Task: Copy the embed code.
Action: Mouse moved to (142, 223)
Screenshot: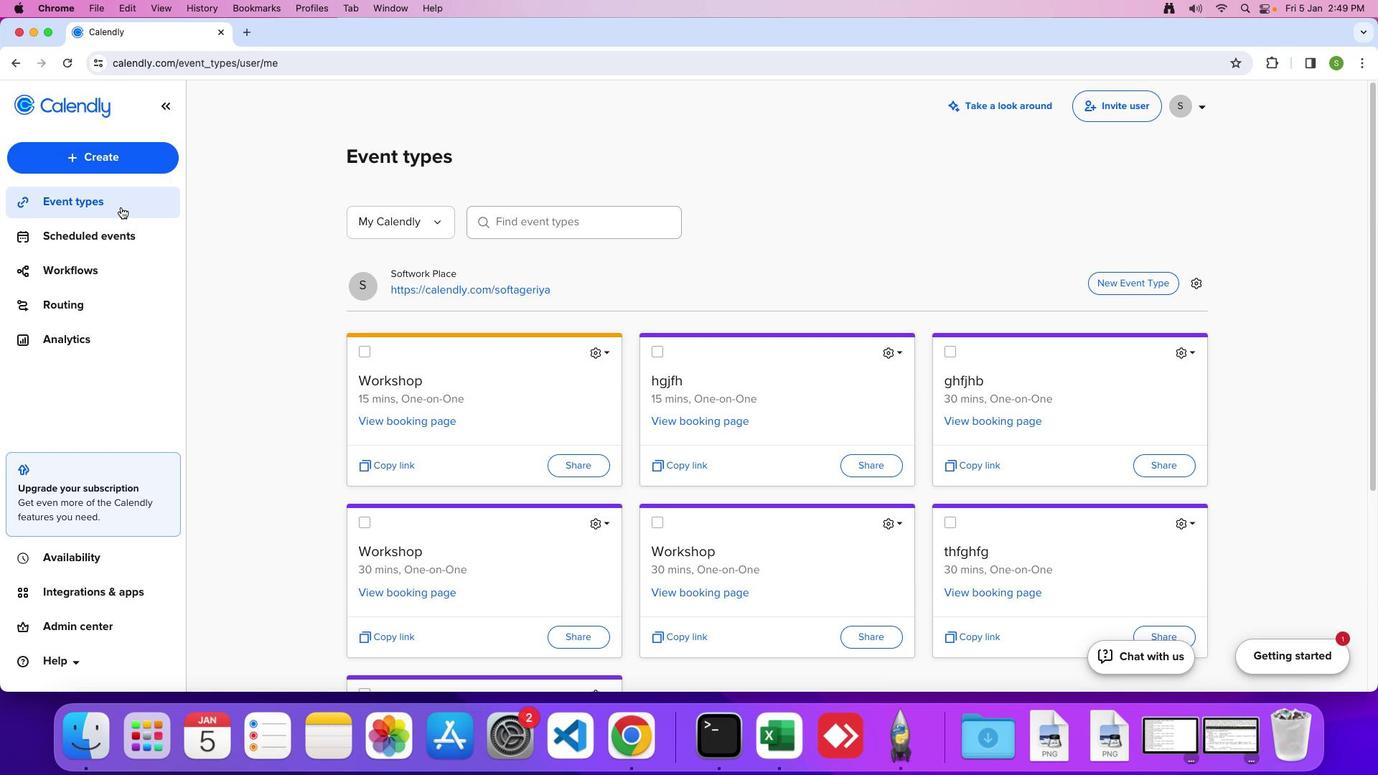 
Action: Mouse pressed left at (142, 223)
Screenshot: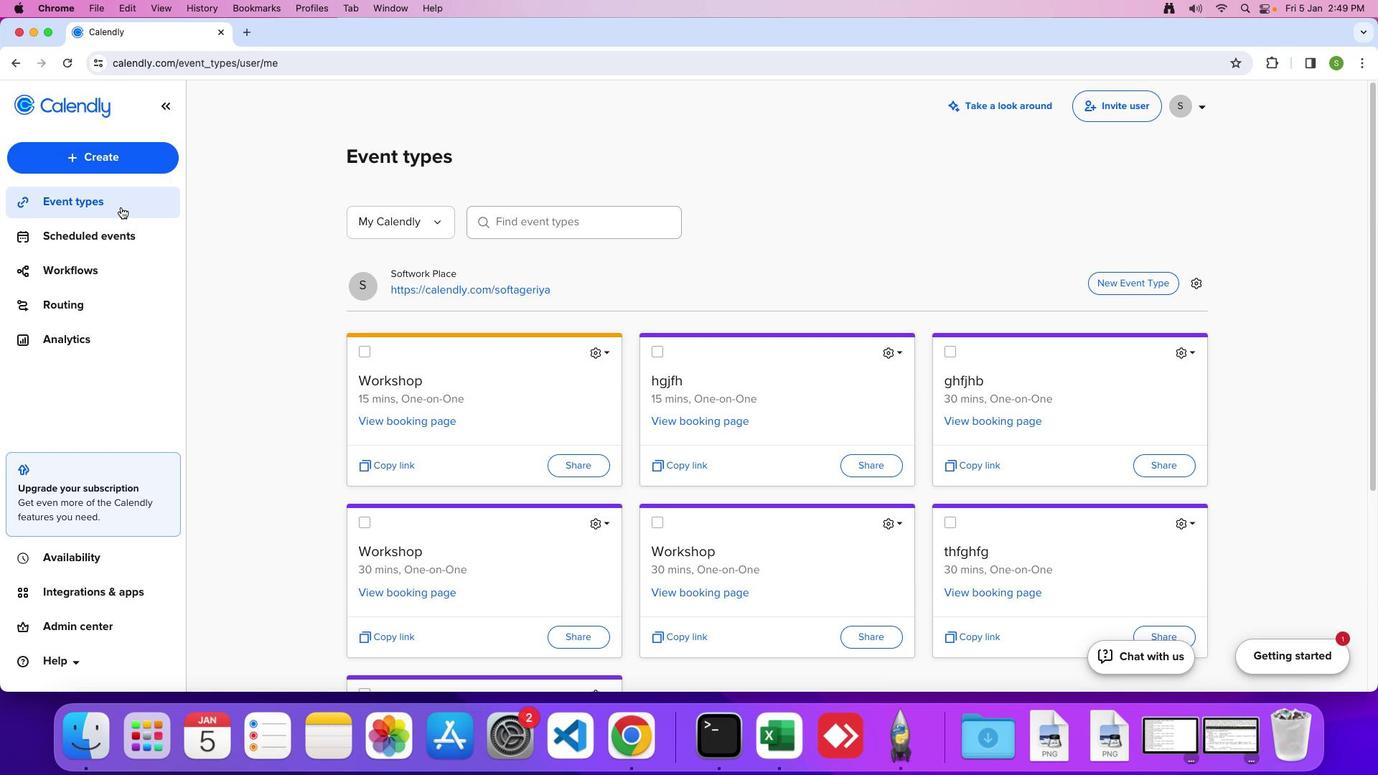 
Action: Mouse moved to (1169, 294)
Screenshot: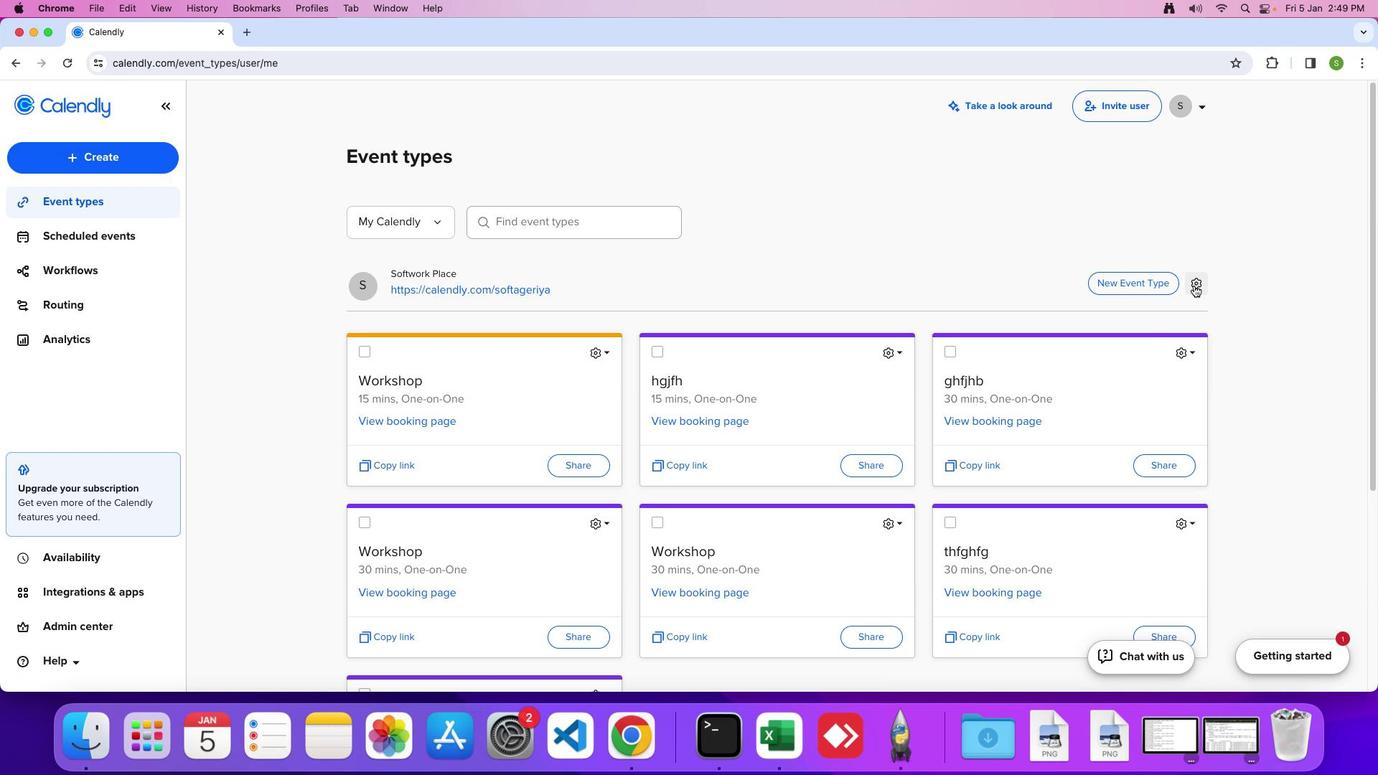 
Action: Mouse pressed left at (1169, 294)
Screenshot: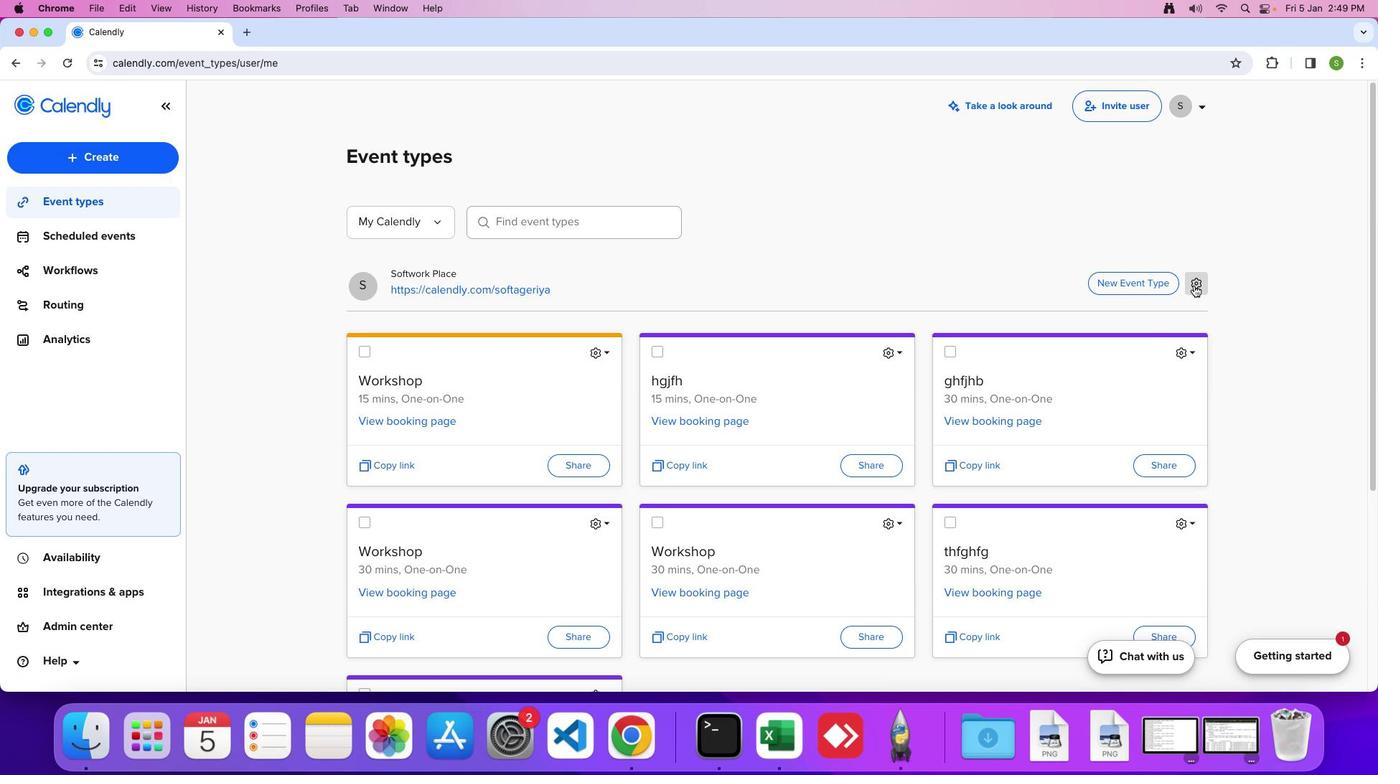 
Action: Mouse moved to (1128, 348)
Screenshot: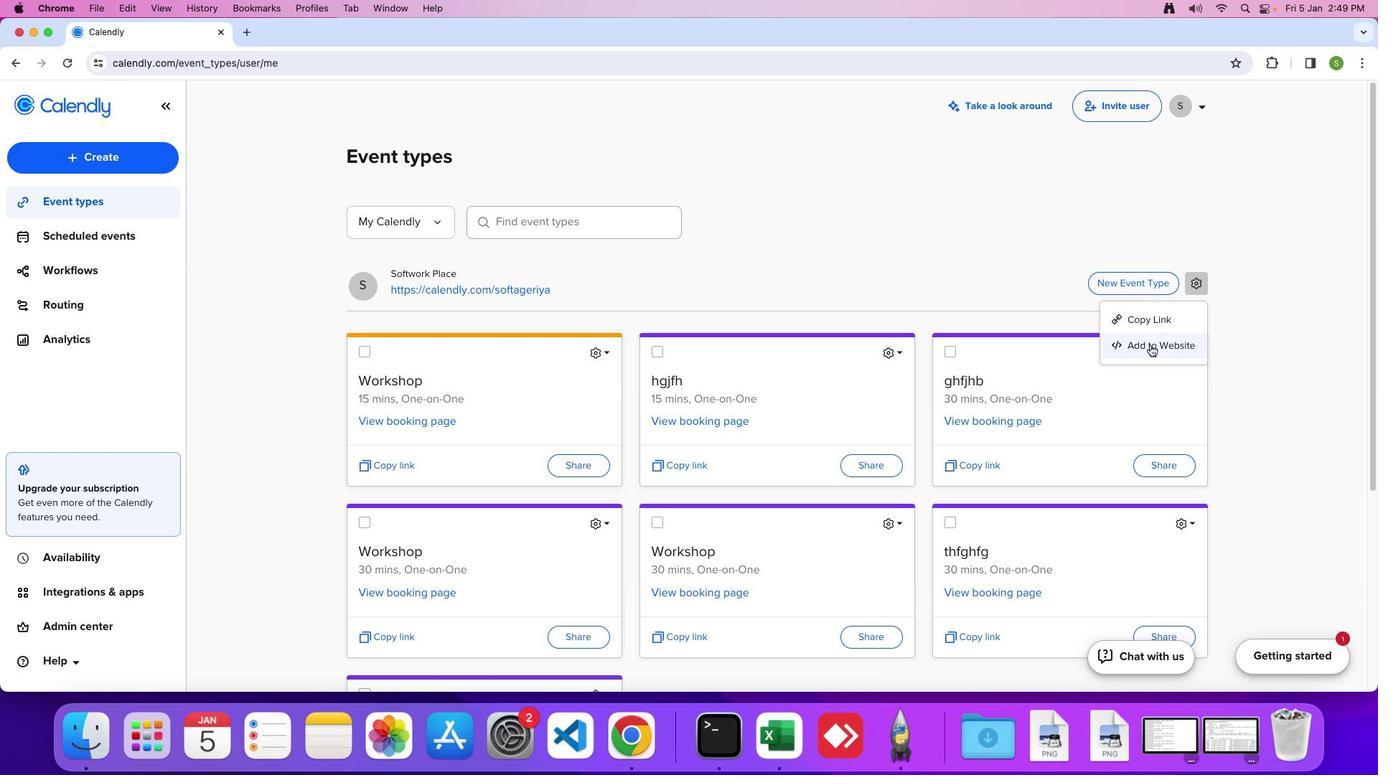 
Action: Mouse pressed left at (1128, 348)
Screenshot: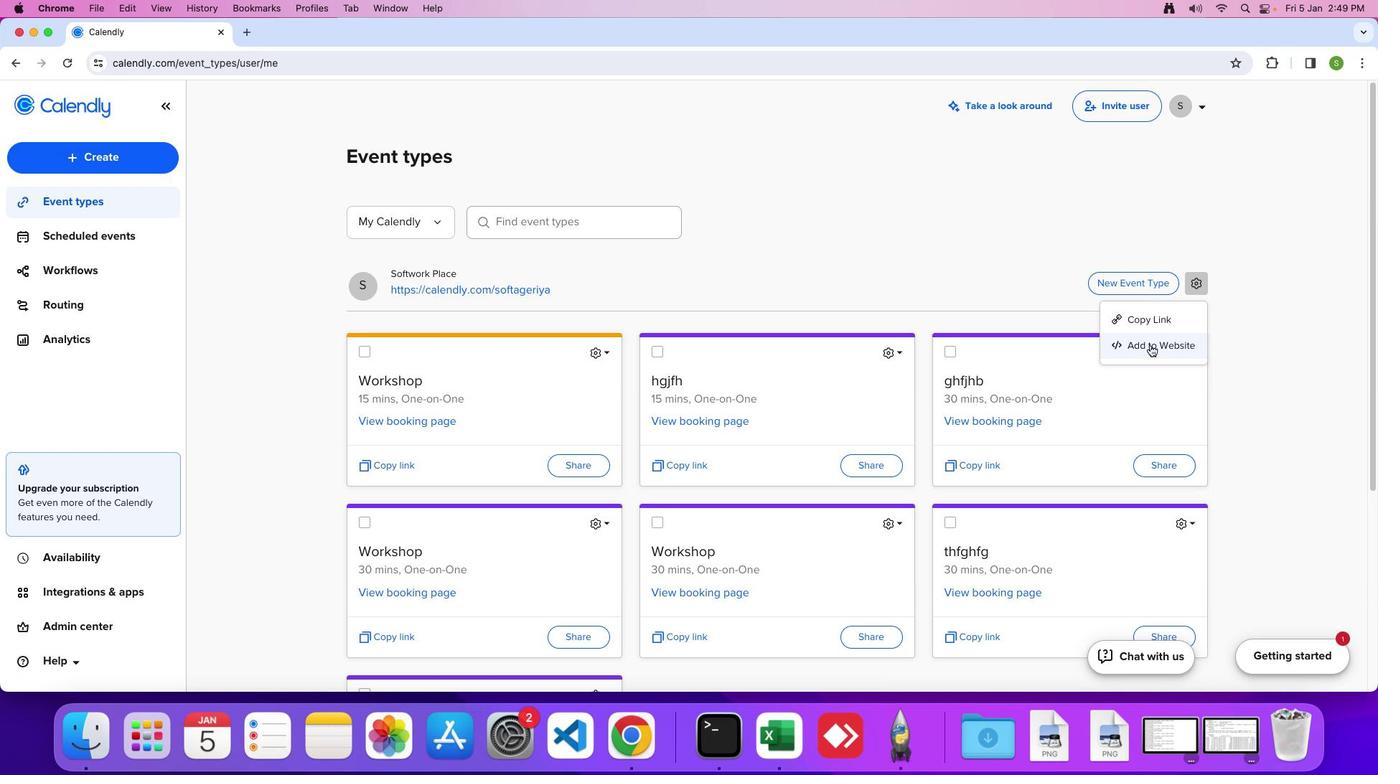 
Action: Mouse moved to (471, 332)
Screenshot: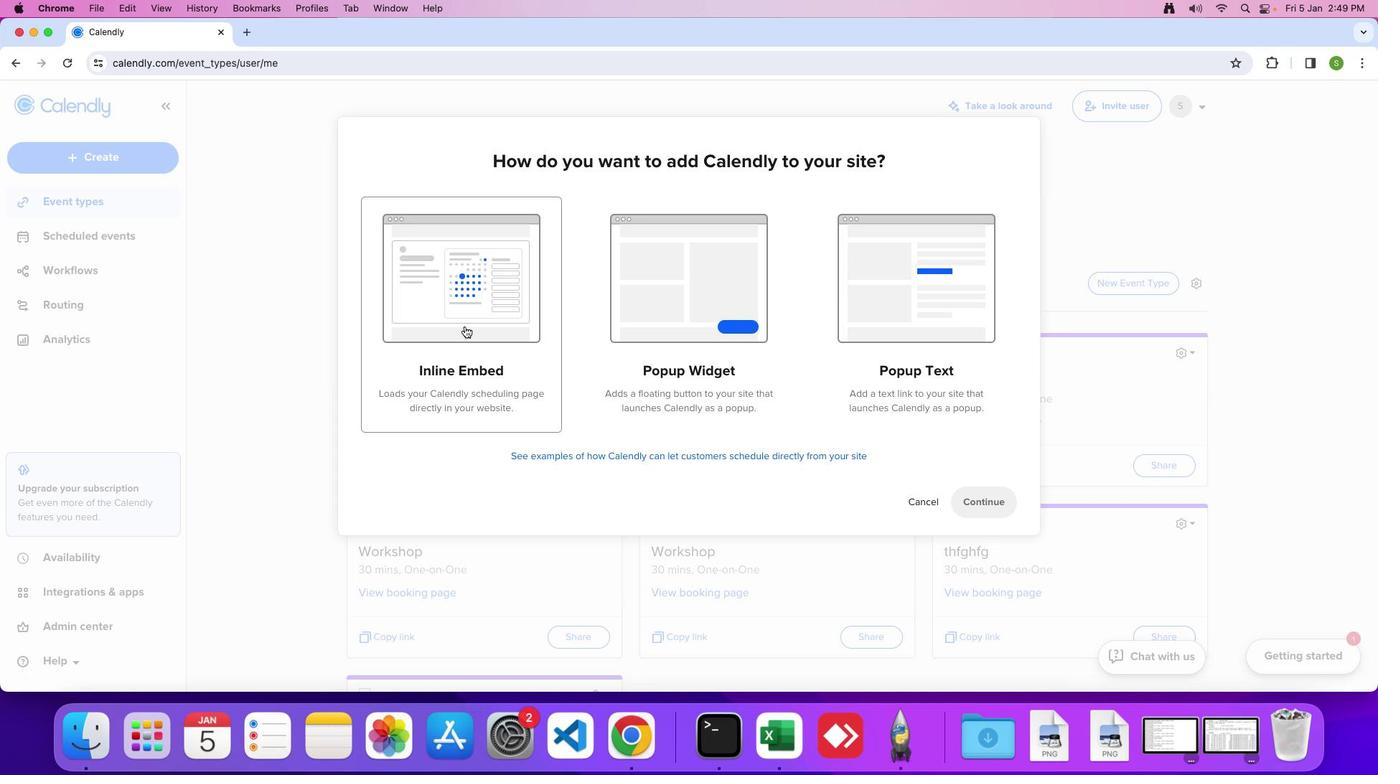 
Action: Mouse pressed left at (471, 332)
Screenshot: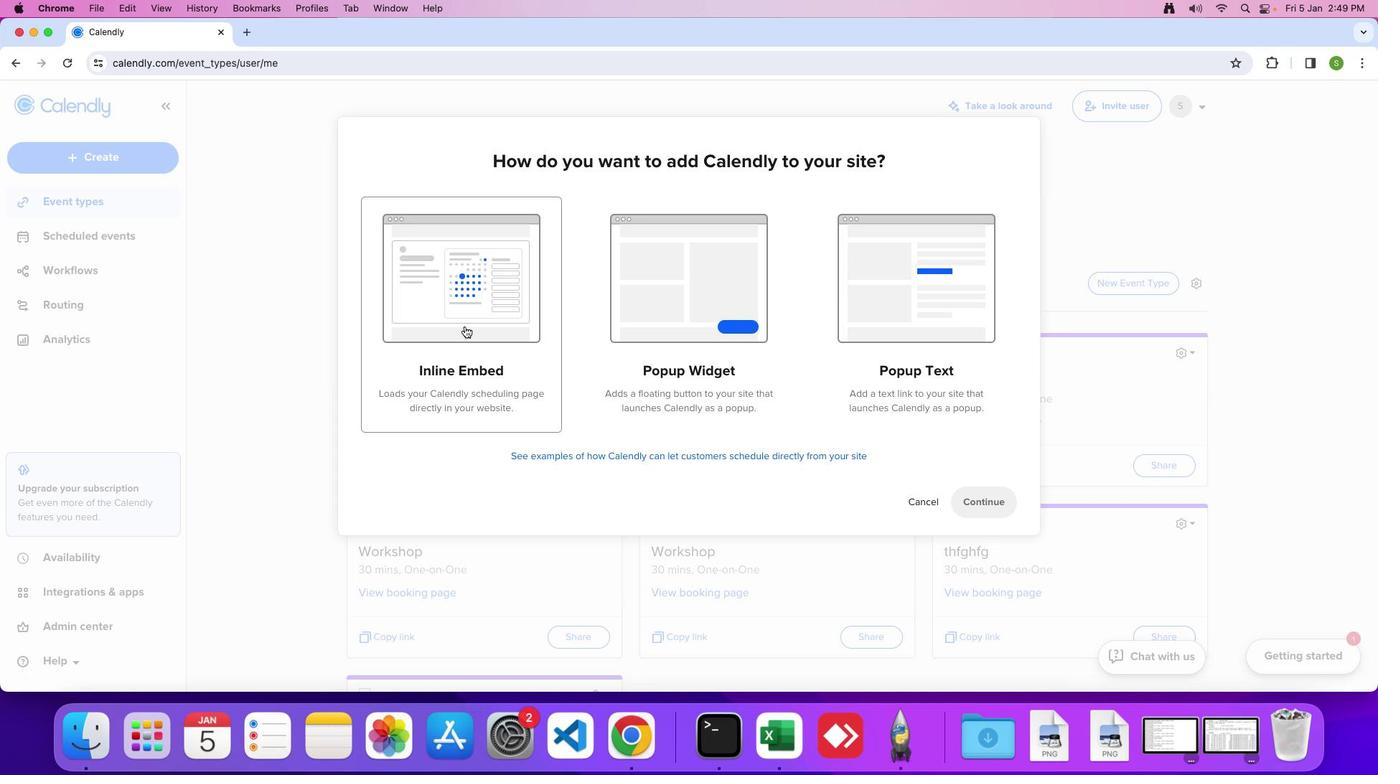 
Action: Mouse moved to (968, 483)
Screenshot: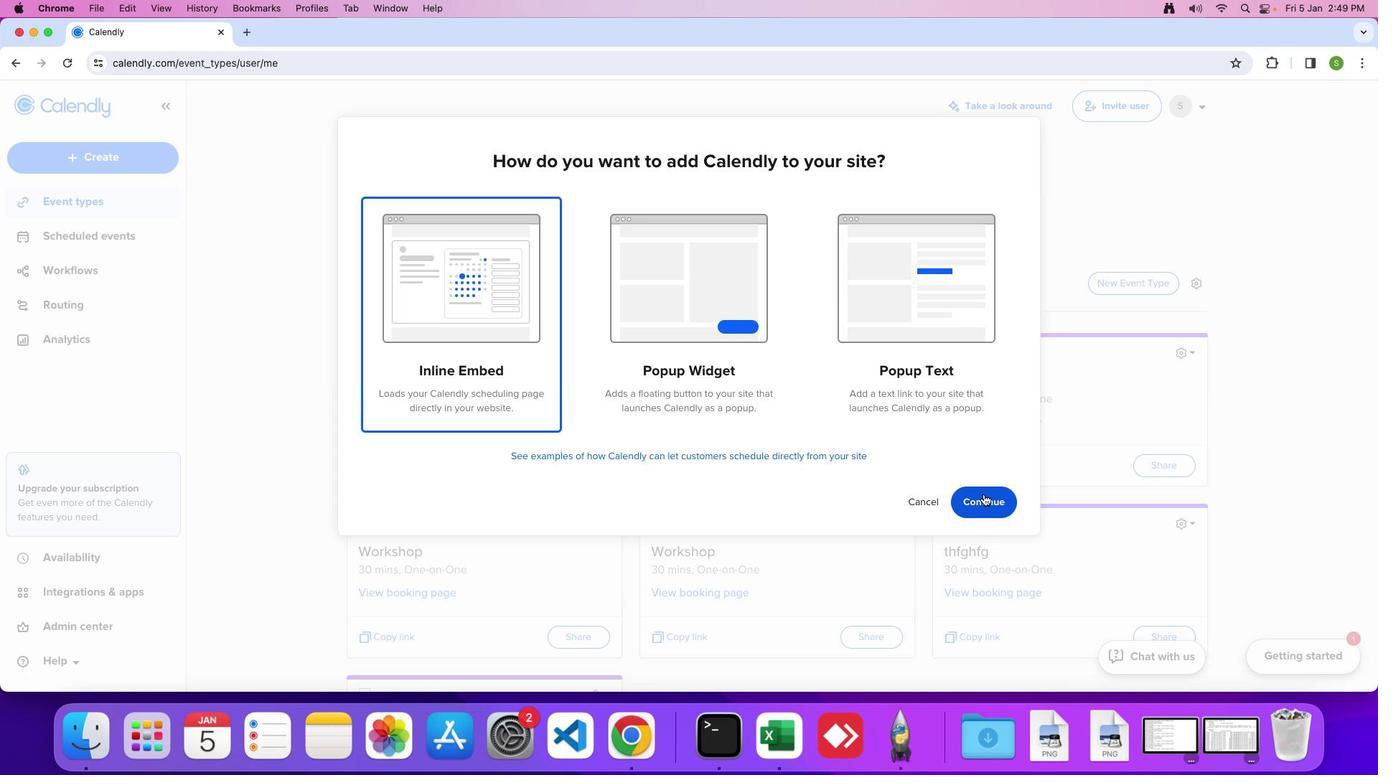 
Action: Mouse pressed left at (968, 483)
Screenshot: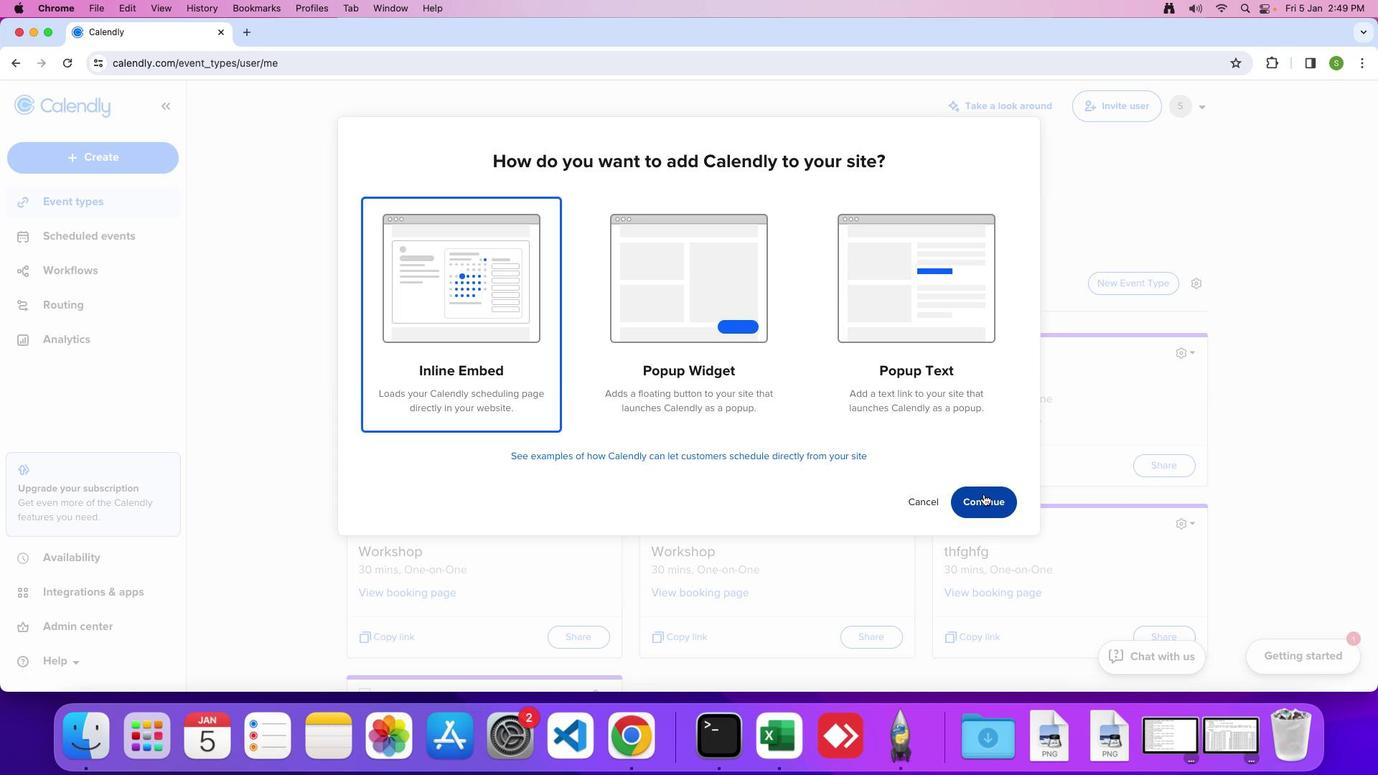 
Action: Mouse moved to (963, 455)
Screenshot: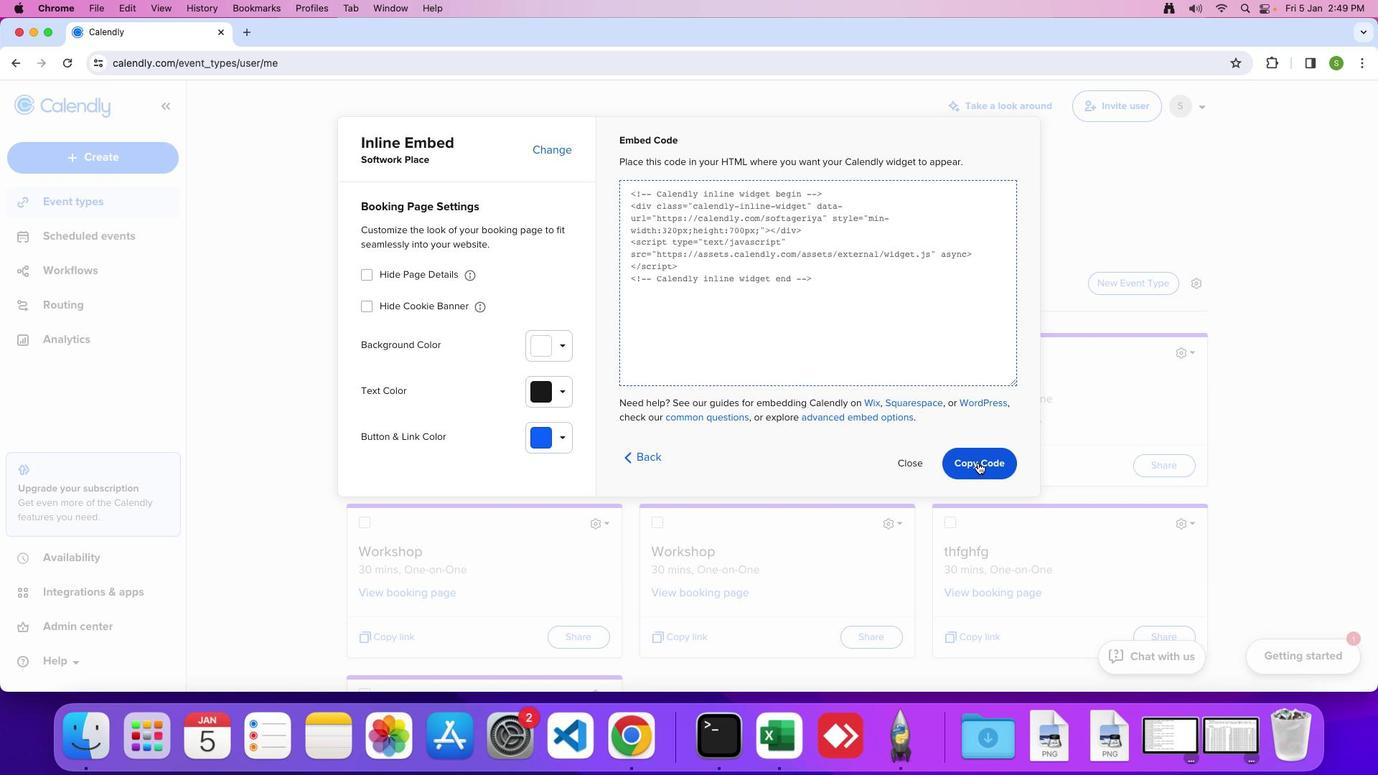 
Action: Mouse pressed left at (963, 455)
Screenshot: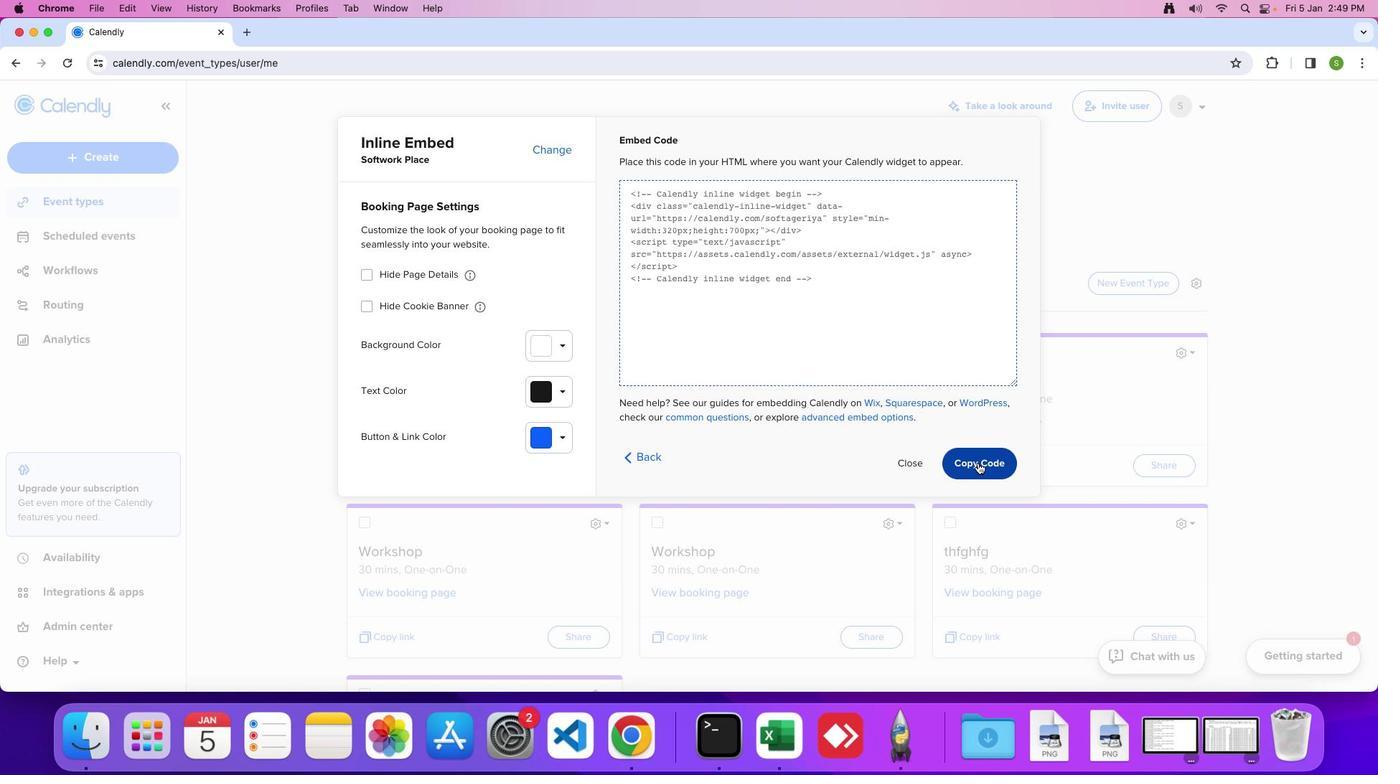 
Action: Mouse moved to (962, 455)
Screenshot: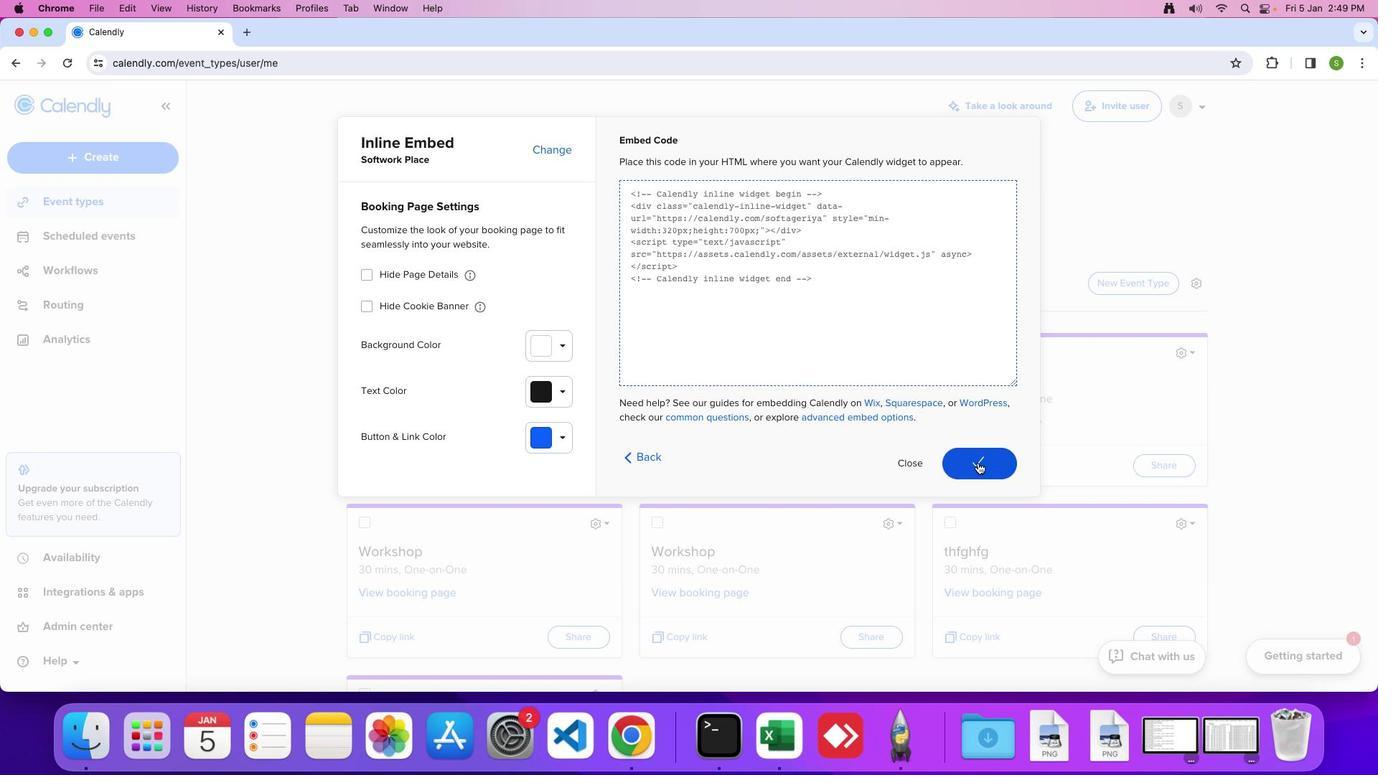 
